 Task: Create Card Public Speaking Event Planning in Board Data Analytics to Workspace Email Marketing Agencies. Create Card DIY Review in Board Sales Forecasting and Goal Setting to Workspace Email Marketing Agencies. Create Card Public Speaking Event Planning in Board Content Marketing Case Study Creation and Promotion Strategy to Workspace Email Marketing Agencies
Action: Mouse moved to (91, 388)
Screenshot: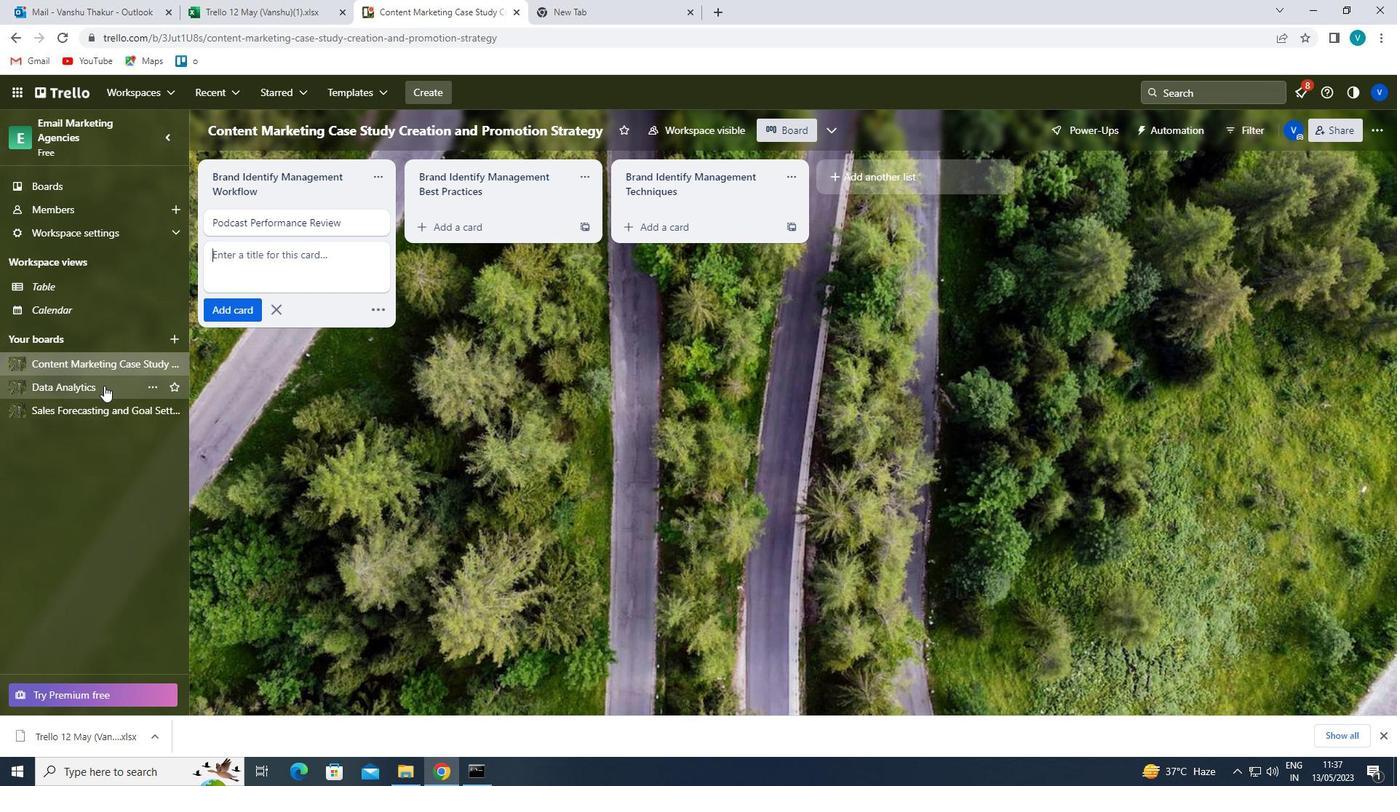 
Action: Mouse pressed left at (91, 388)
Screenshot: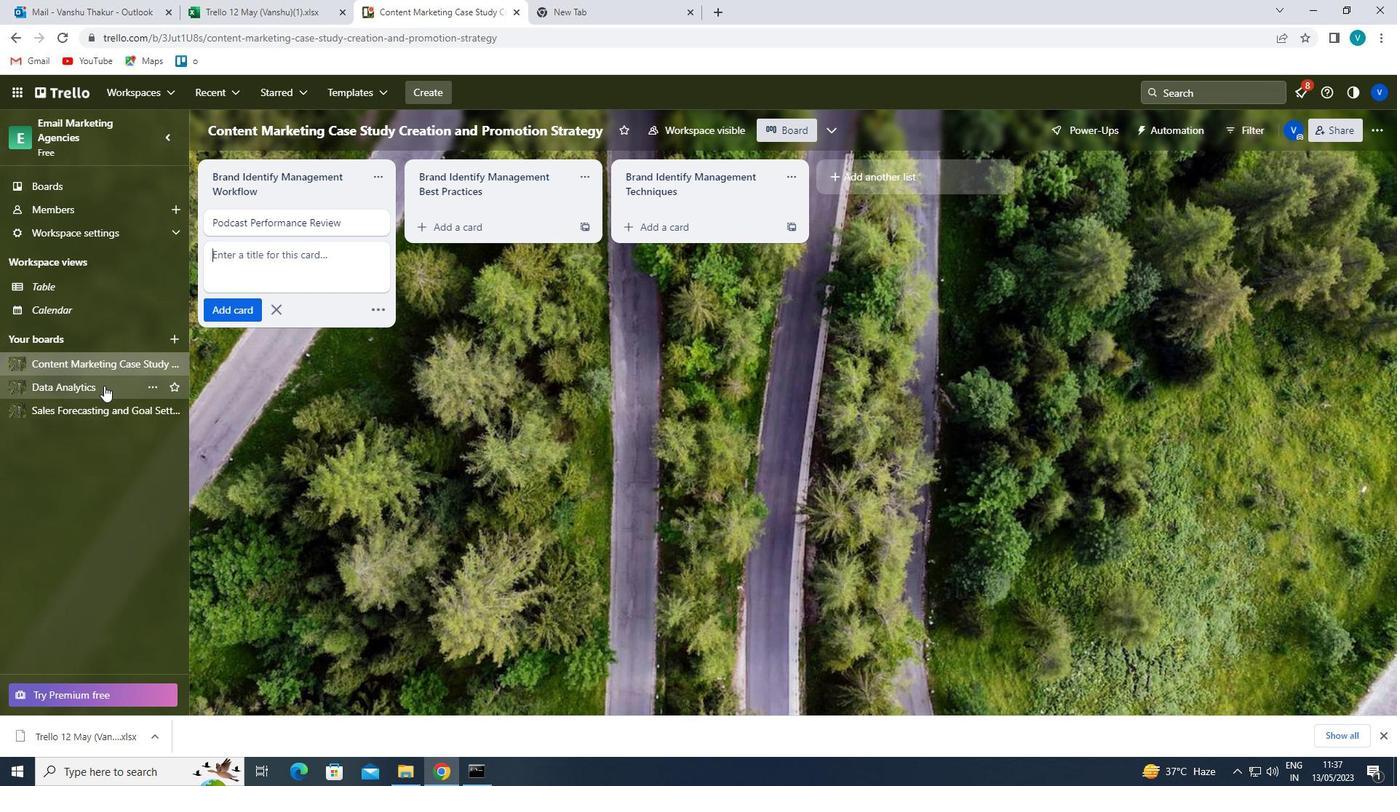 
Action: Mouse moved to (470, 232)
Screenshot: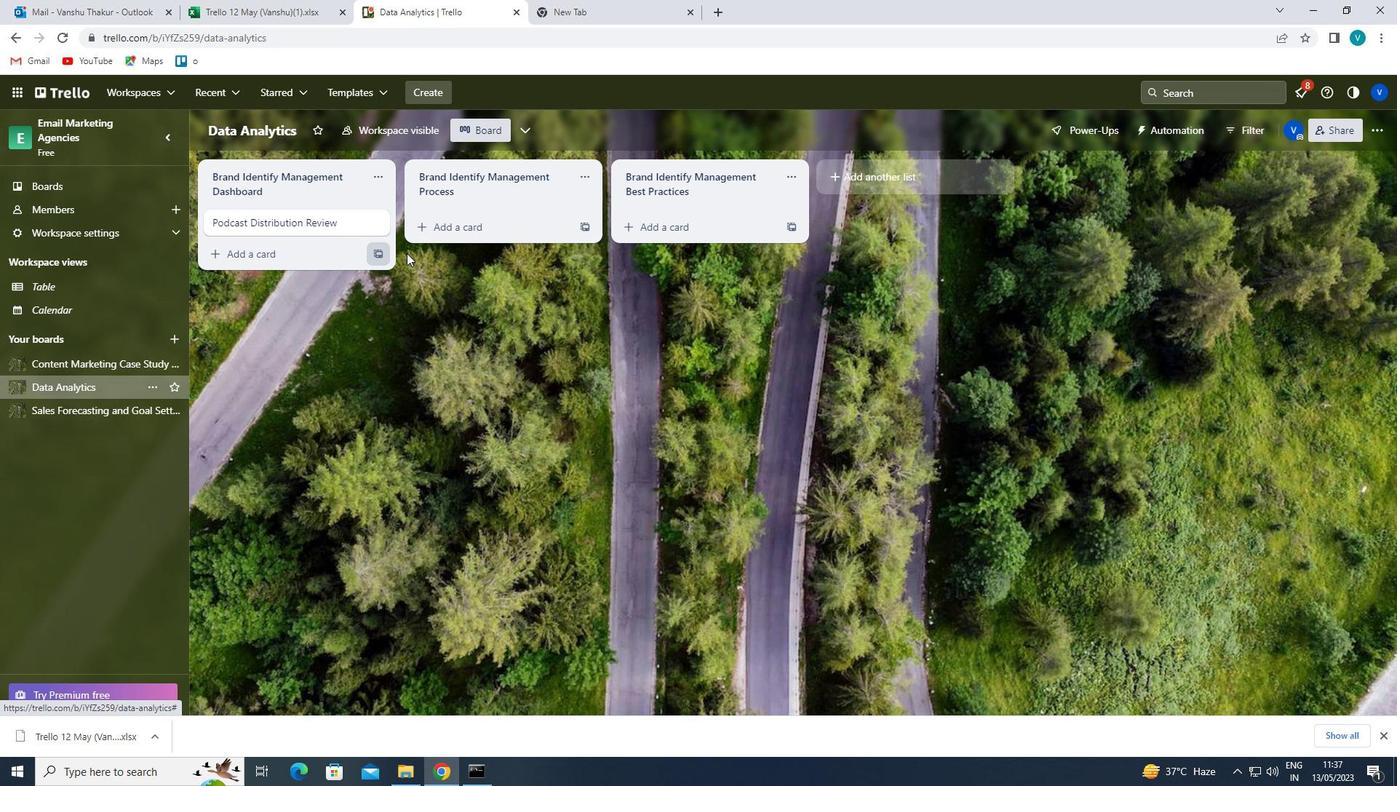 
Action: Mouse pressed left at (470, 232)
Screenshot: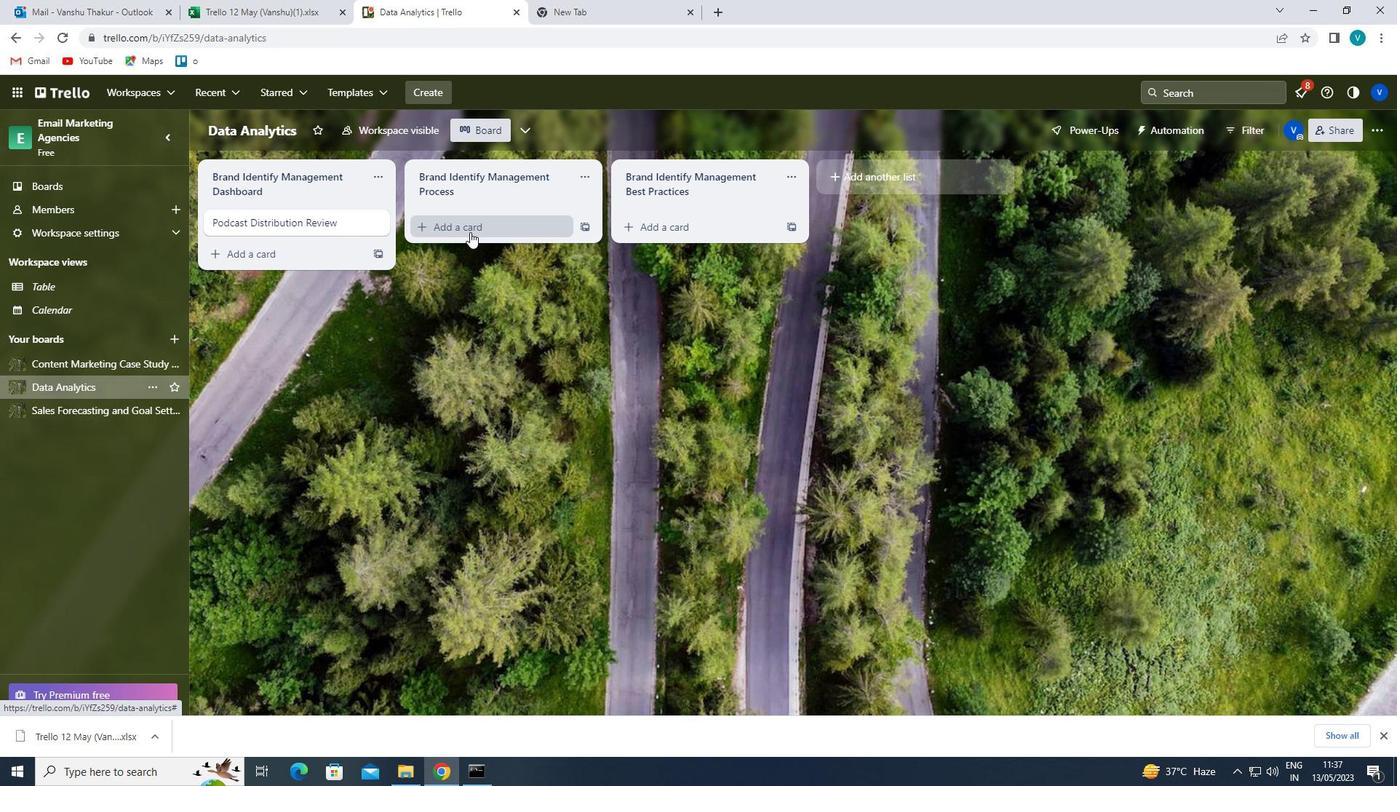 
Action: Key pressed <Key.shift>PUBLIC<Key.space><Key.shift>SPEAKING<Key.space><Key.shift>EVENT<Key.space><Key.shift>PLANNING<Key.left><Key.left><Key.left><Key.left><Key.left><Key.left><Key.backspace>L<Key.enter>
Screenshot: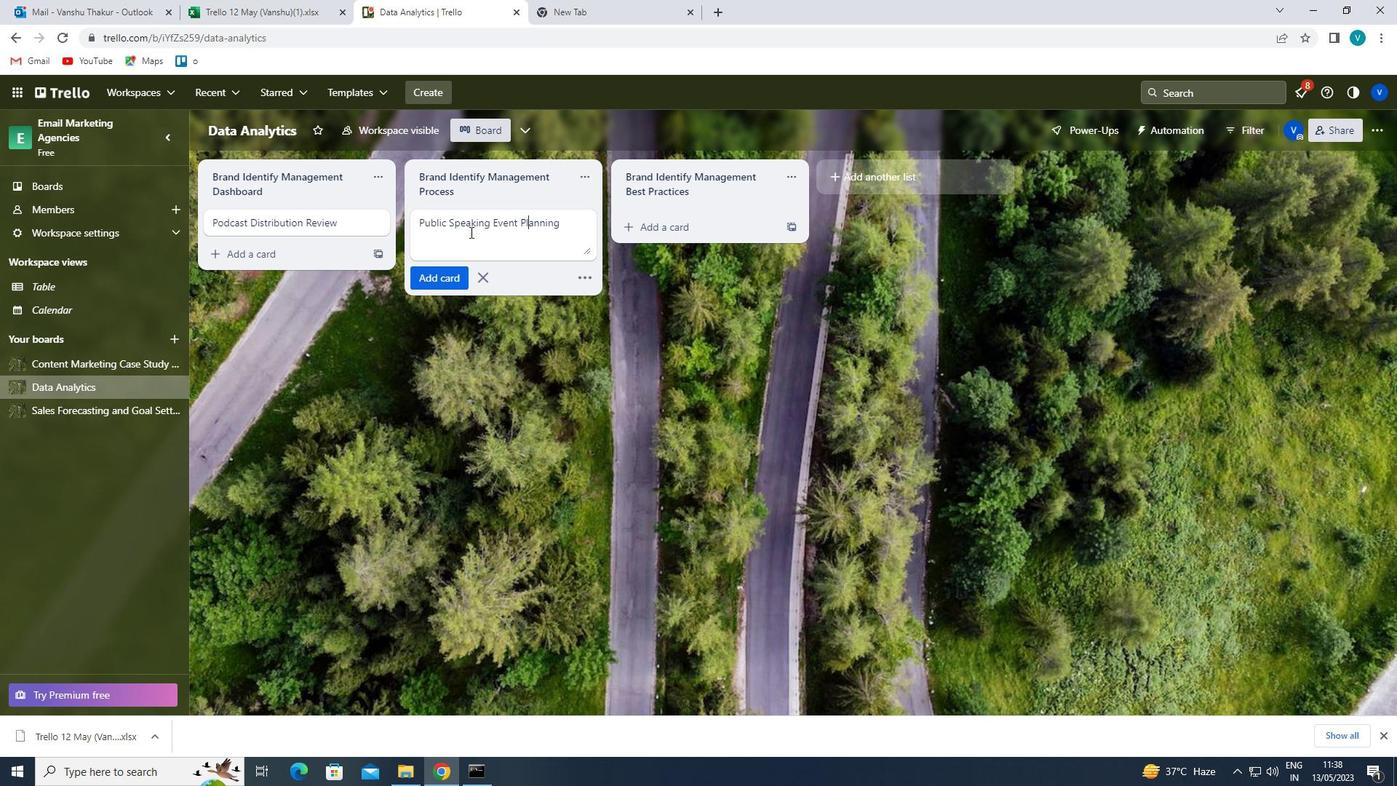 
Action: Mouse moved to (72, 409)
Screenshot: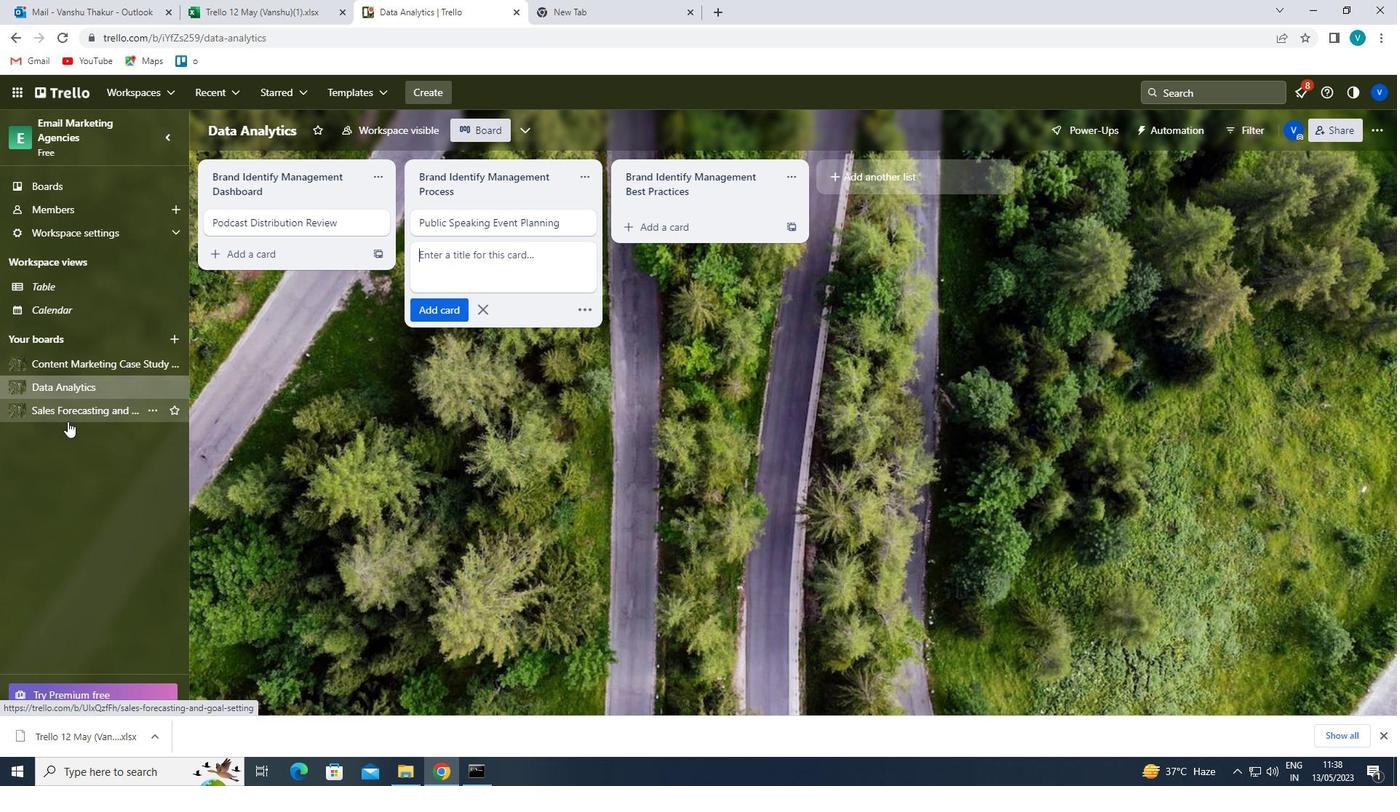 
Action: Mouse pressed left at (72, 409)
Screenshot: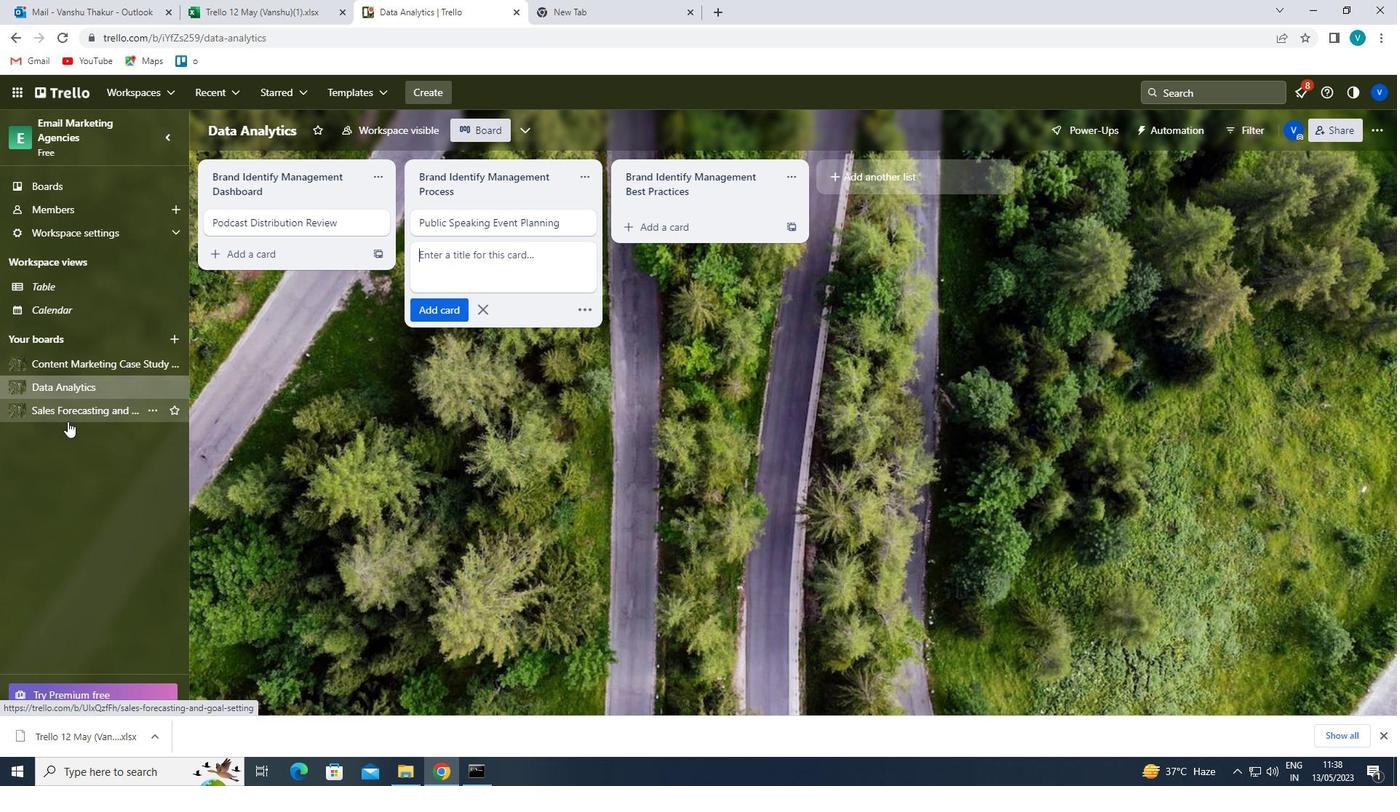 
Action: Mouse moved to (454, 219)
Screenshot: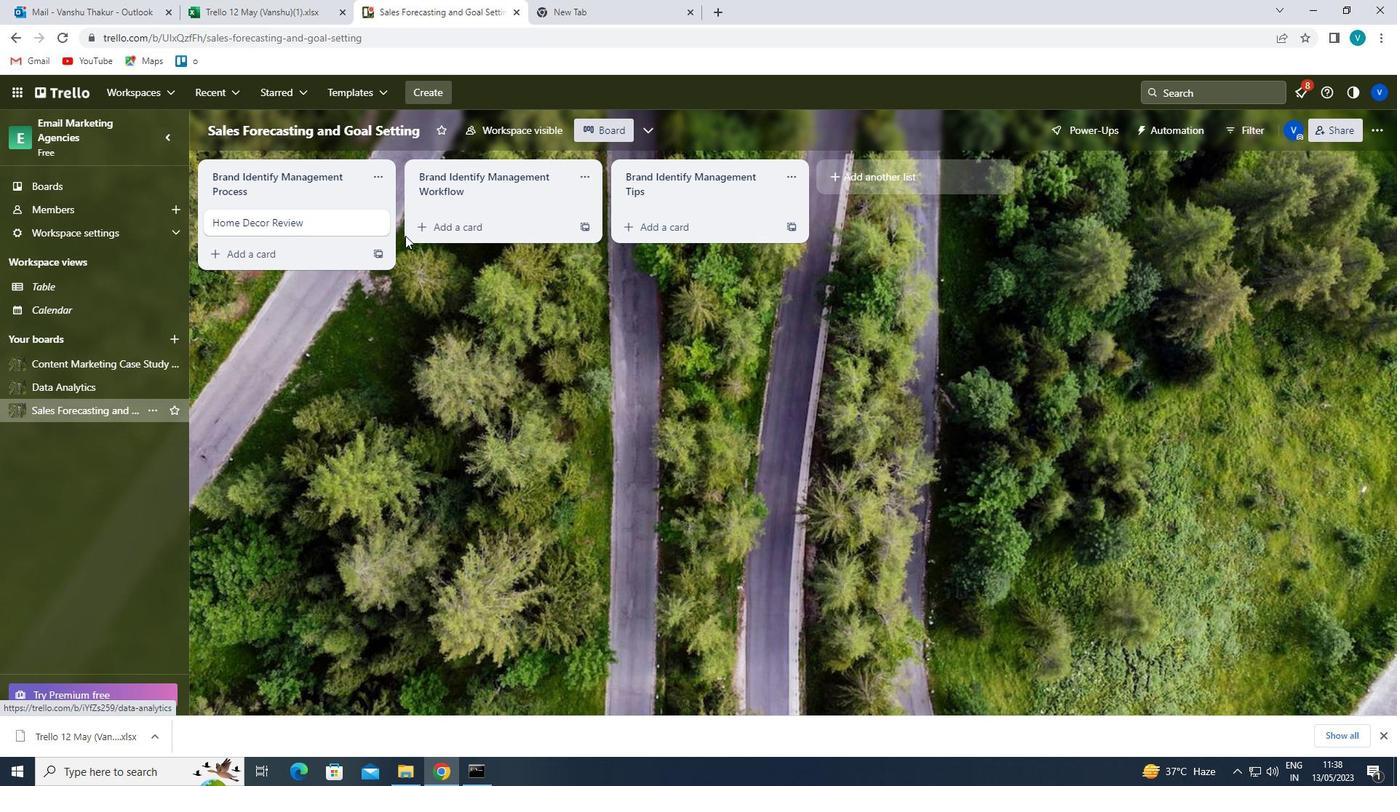 
Action: Mouse pressed left at (454, 219)
Screenshot: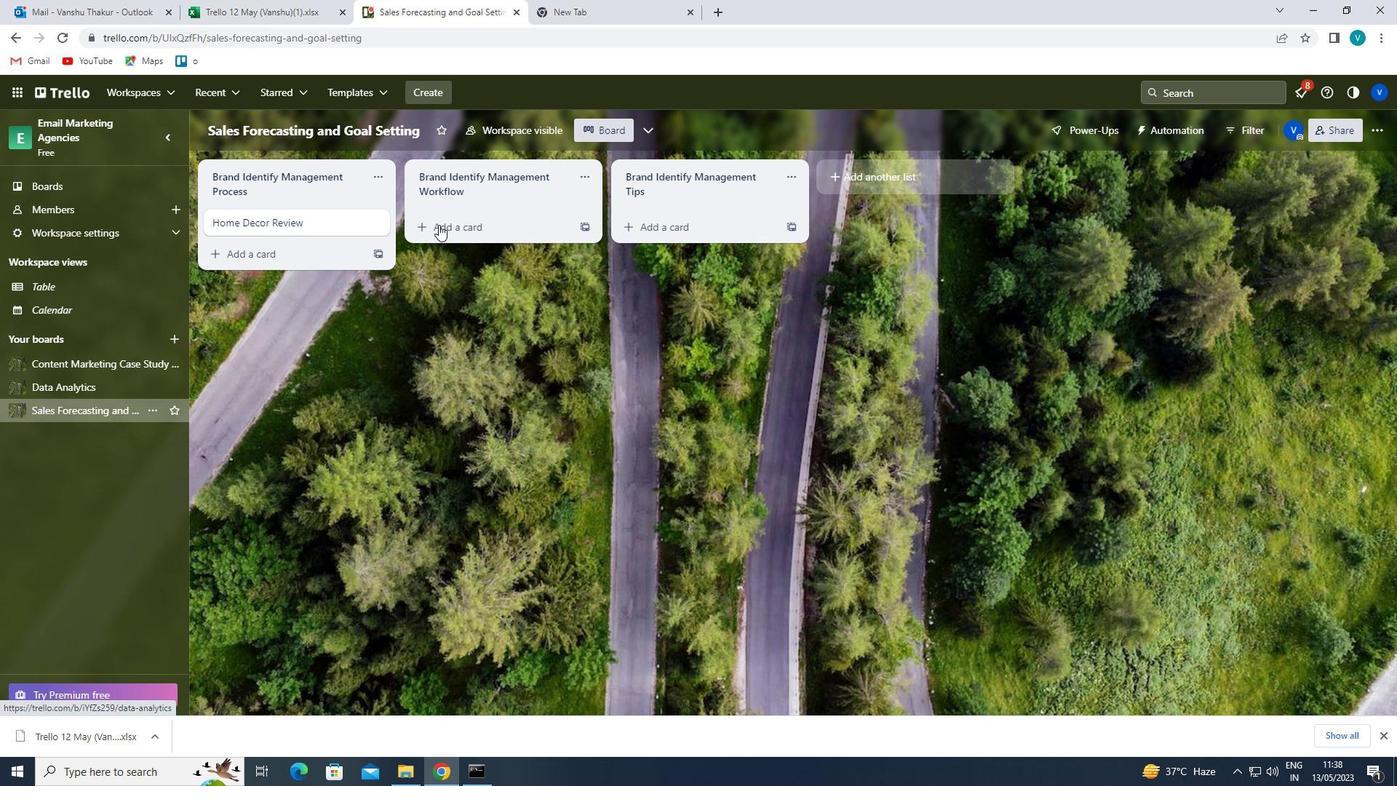
Action: Mouse moved to (346, 287)
Screenshot: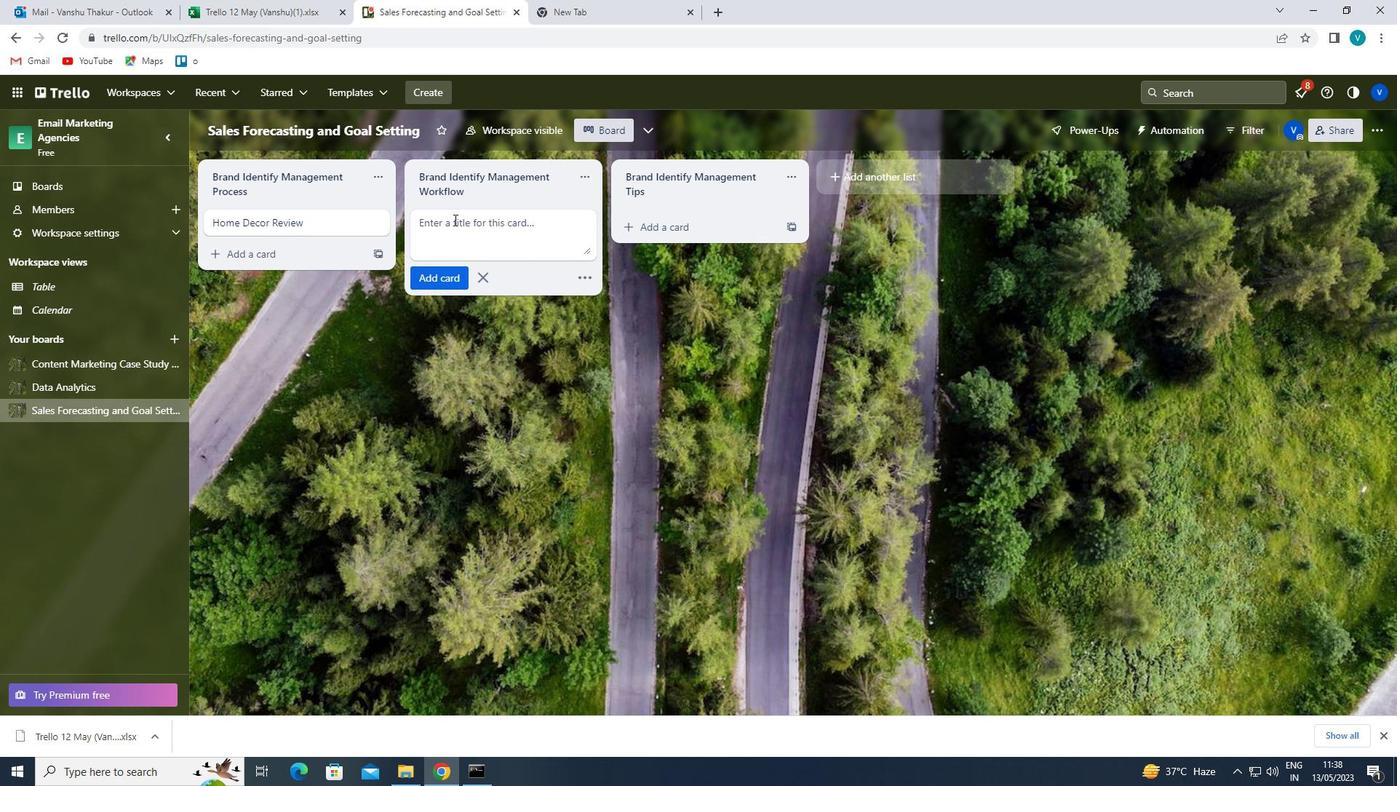 
Action: Key pressed <Key.shift>DIY<Key.space>REVIEW<Key.enter>
Screenshot: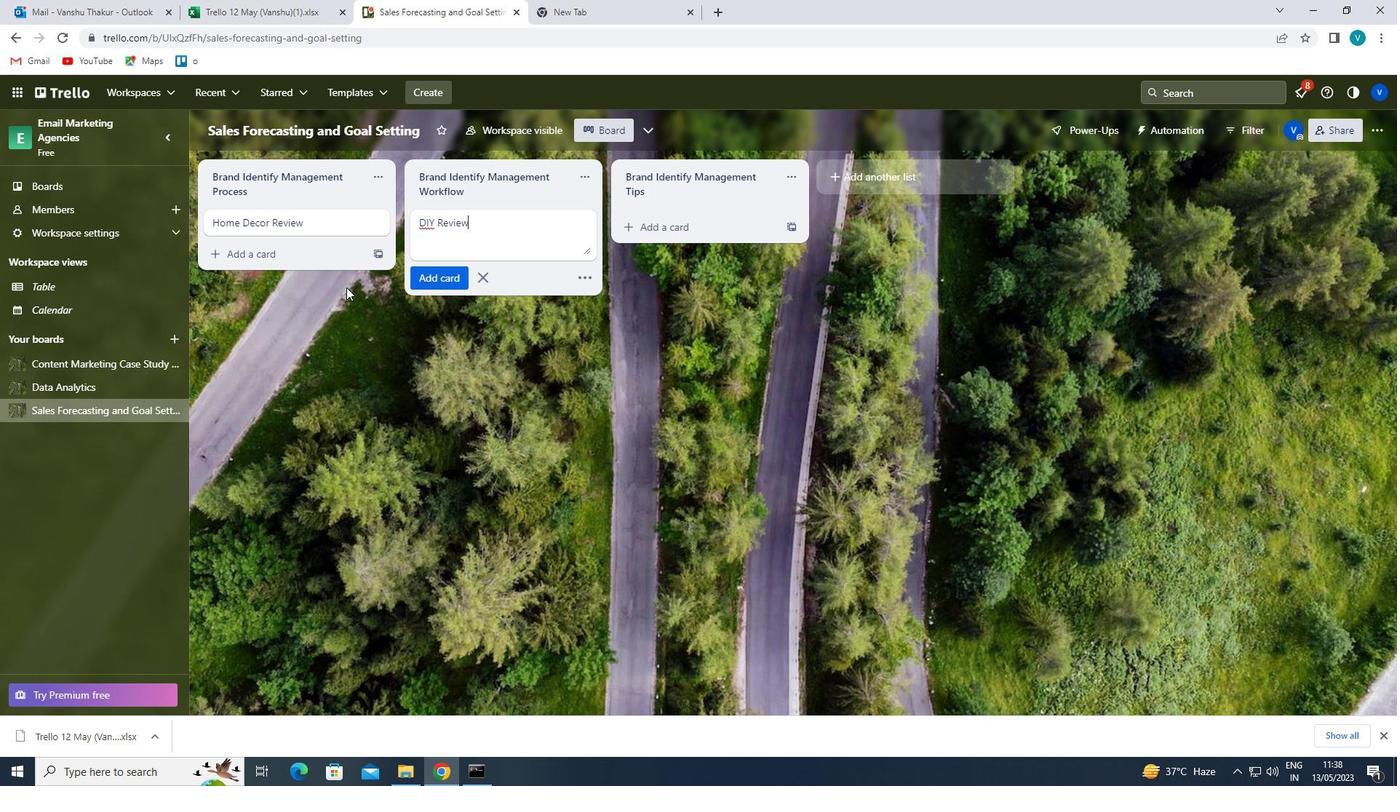 
Action: Mouse moved to (88, 370)
Screenshot: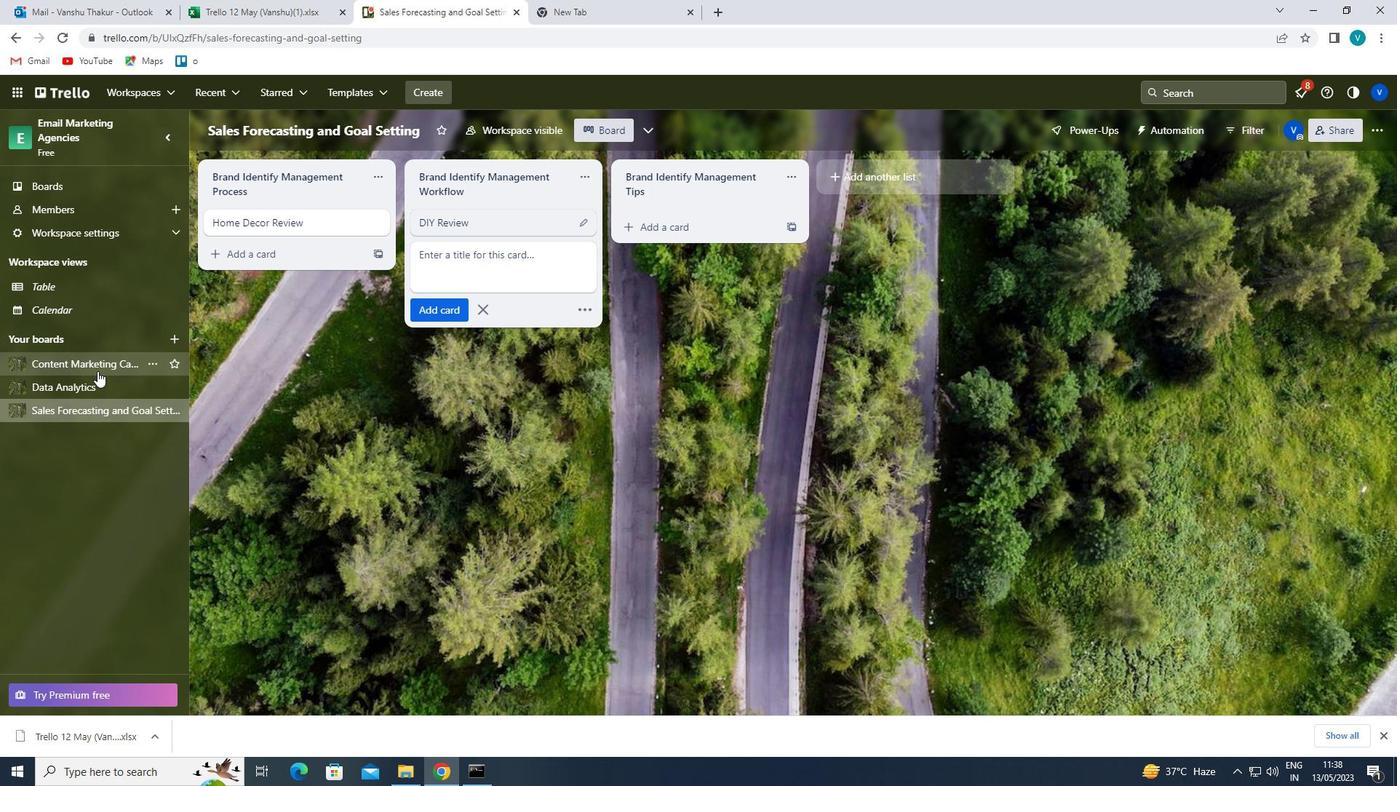 
Action: Mouse pressed left at (88, 370)
Screenshot: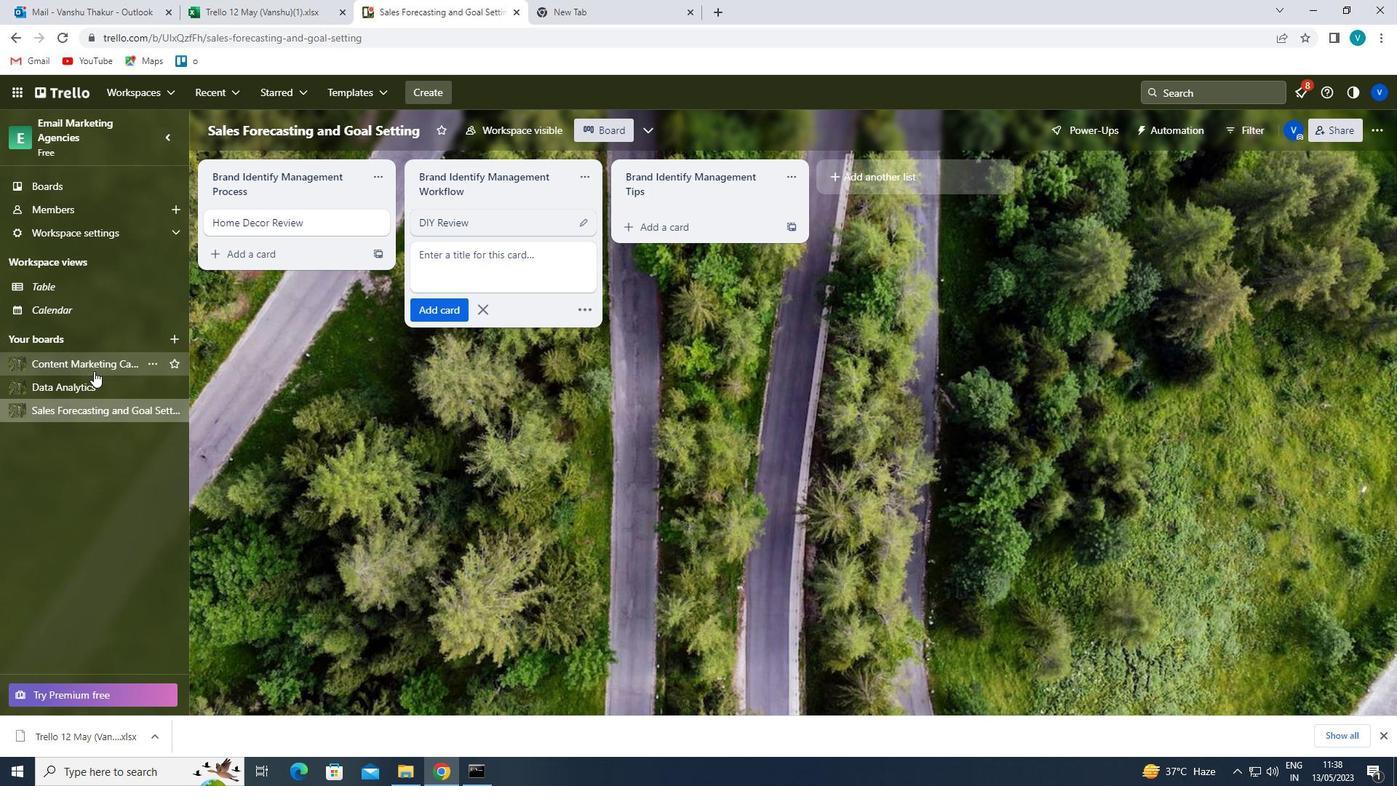 
Action: Mouse moved to (442, 223)
Screenshot: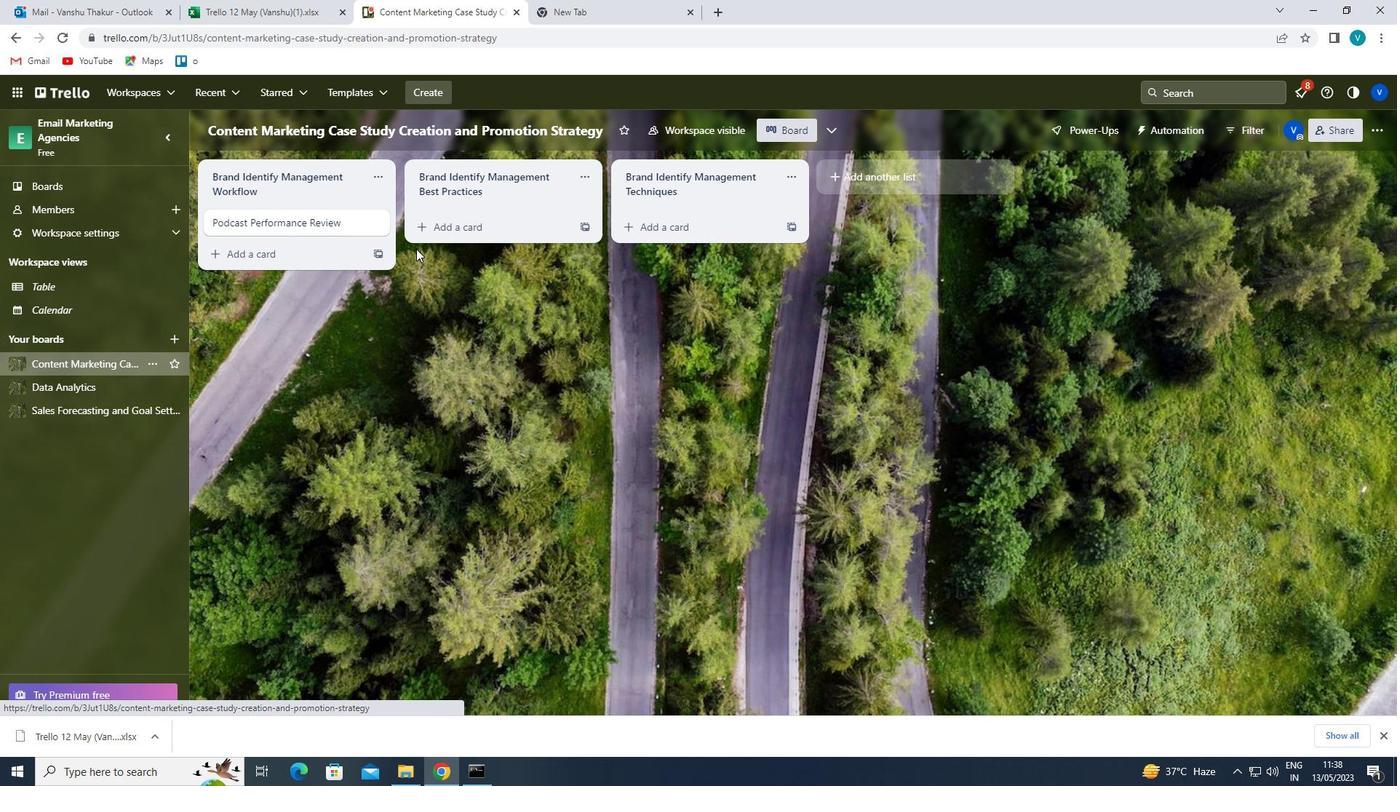 
Action: Mouse pressed left at (442, 223)
Screenshot: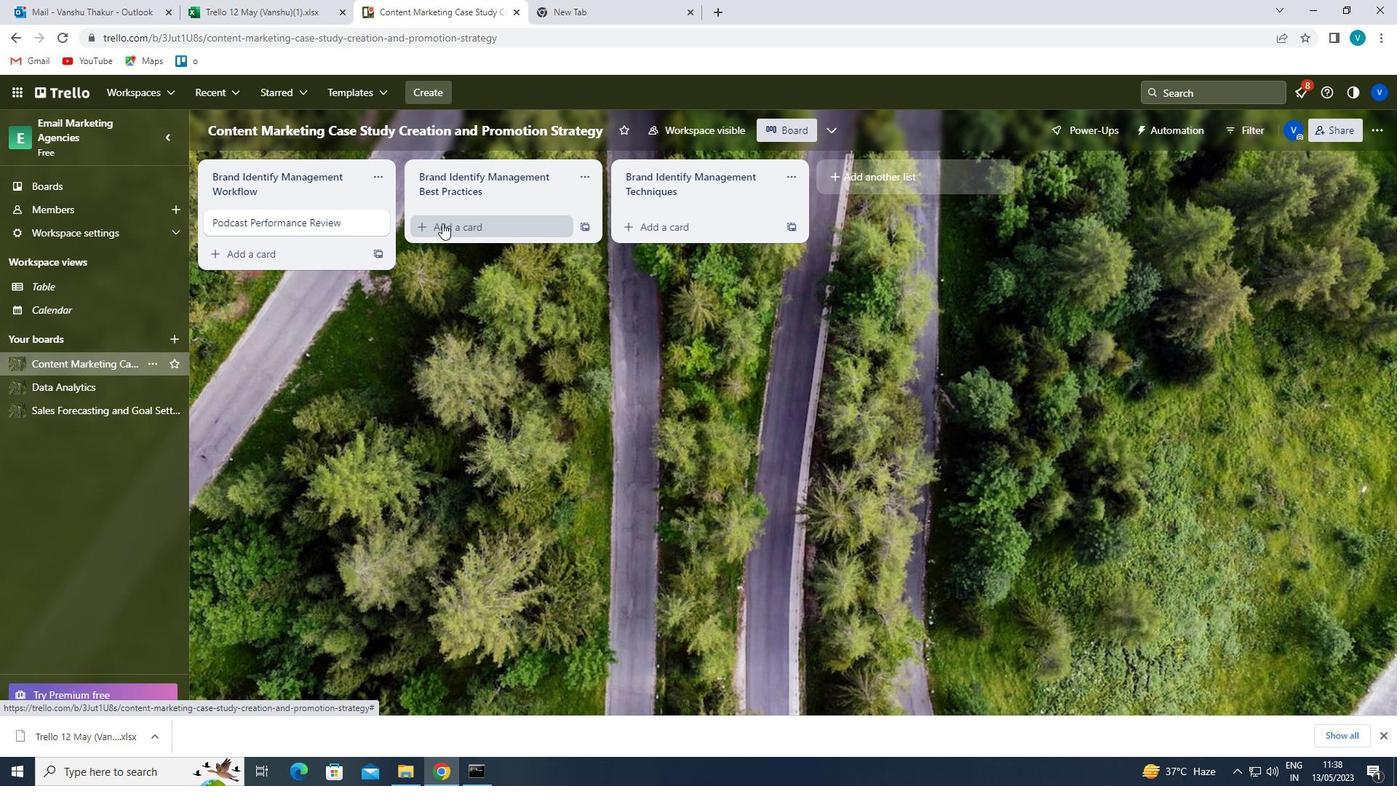 
Action: Key pressed <Key.shift>PUBLIC<Key.space><Key.shift>SPEAKING<Key.space><Key.shift>EVENT<Key.space><Key.shift>PLANNING<Key.enter>
Screenshot: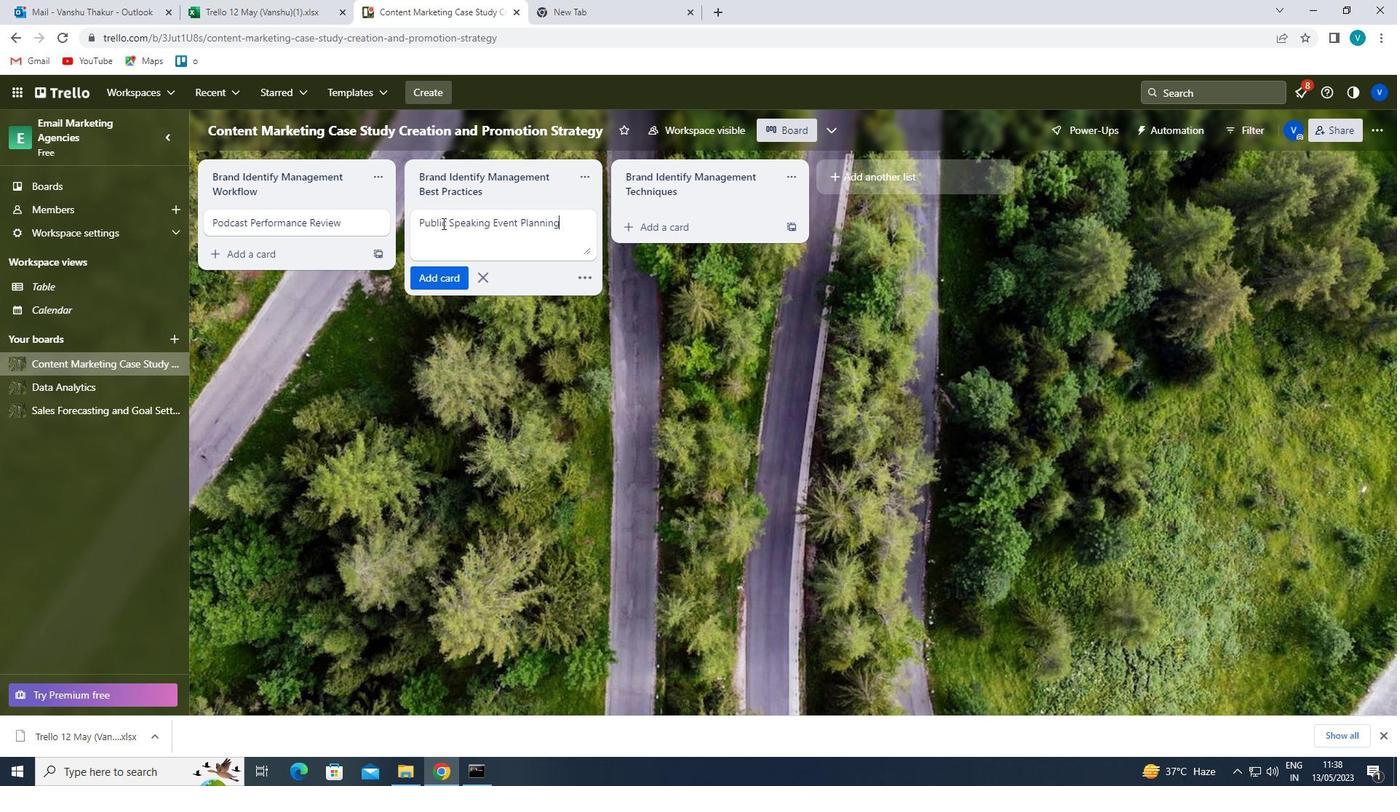
